 Task: Add a condition where "Hours since requester update Is One hundred" in new tickets in your groups.
Action: Mouse moved to (110, 375)
Screenshot: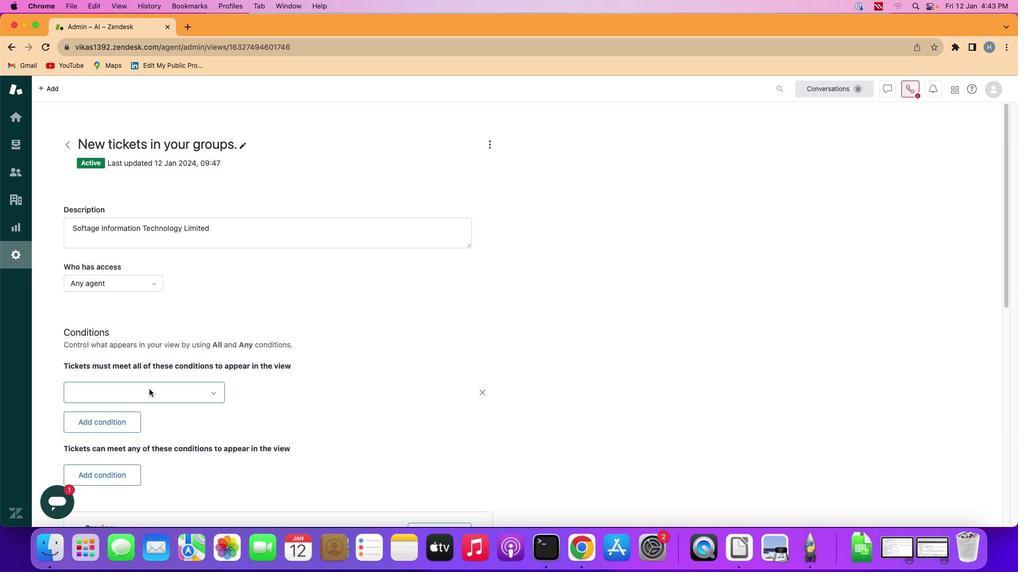 
Action: Mouse pressed left at (110, 375)
Screenshot: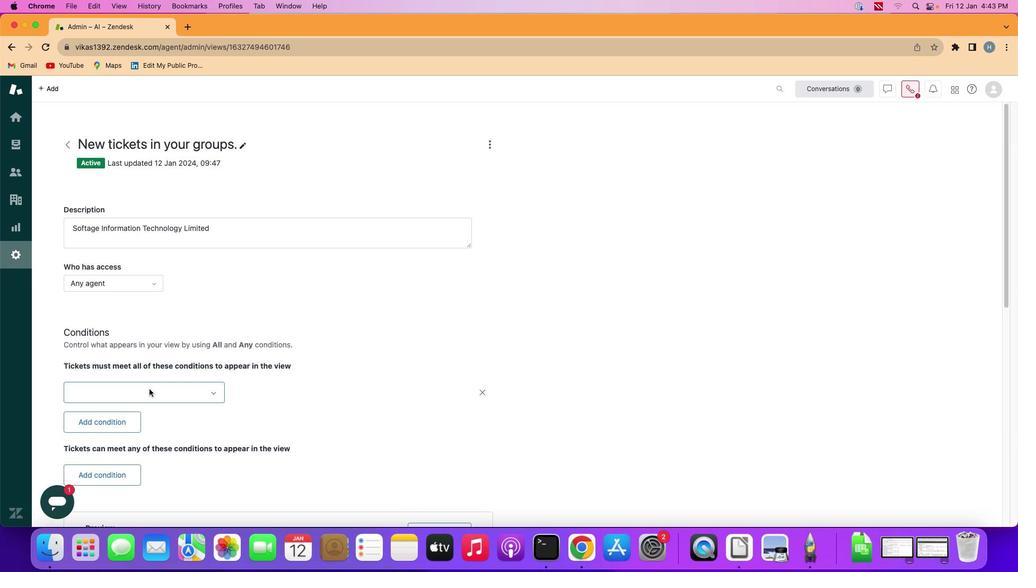 
Action: Mouse moved to (137, 377)
Screenshot: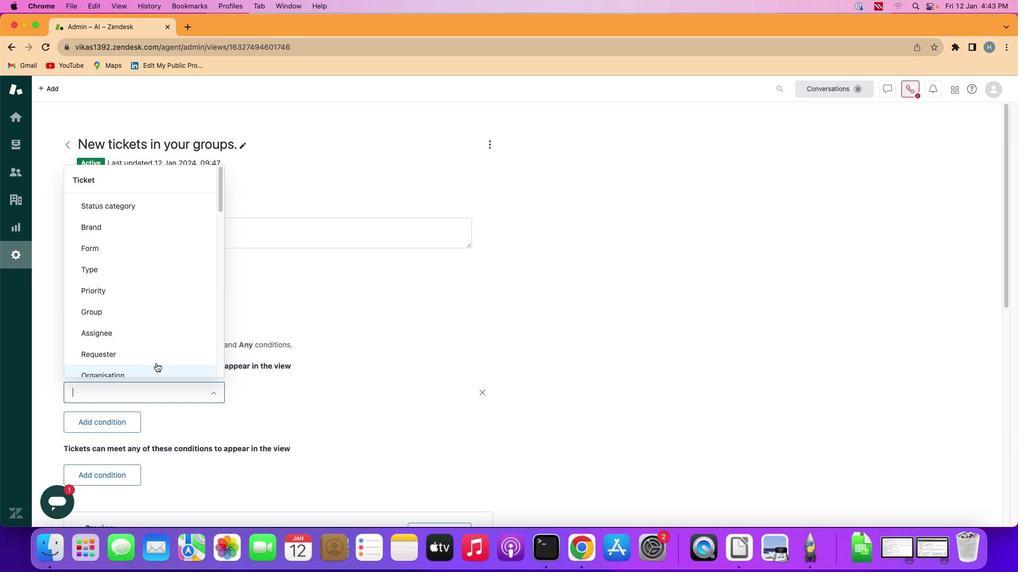 
Action: Mouse pressed left at (137, 377)
Screenshot: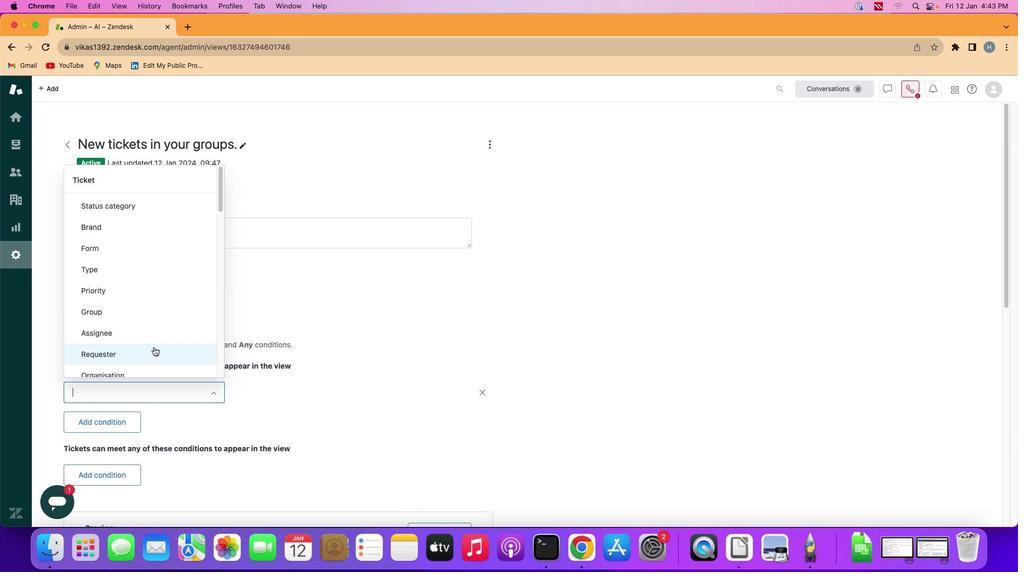
Action: Mouse moved to (142, 299)
Screenshot: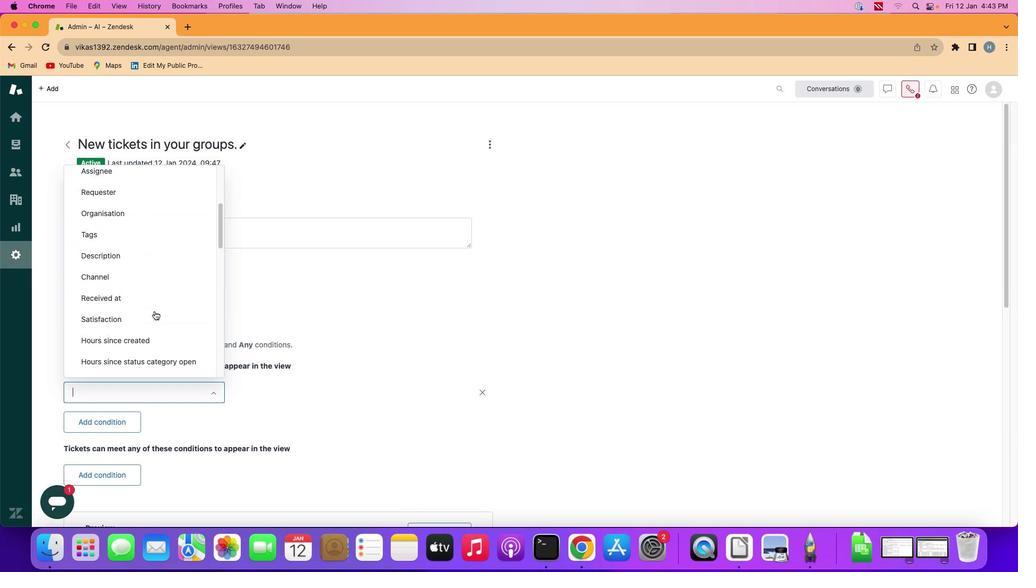 
Action: Mouse scrolled (142, 299) with delta (-11, -12)
Screenshot: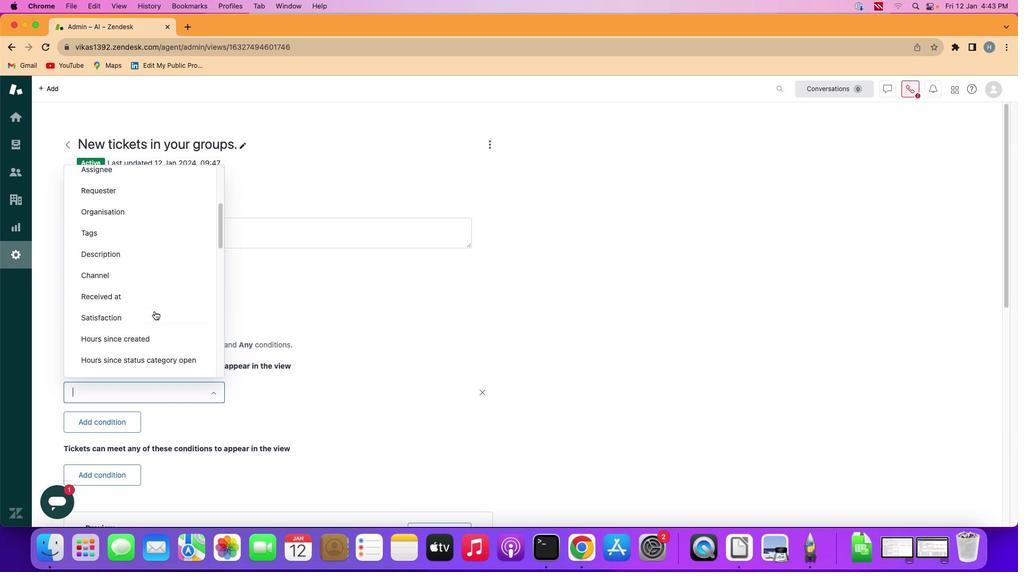 
Action: Mouse scrolled (142, 299) with delta (-11, -12)
Screenshot: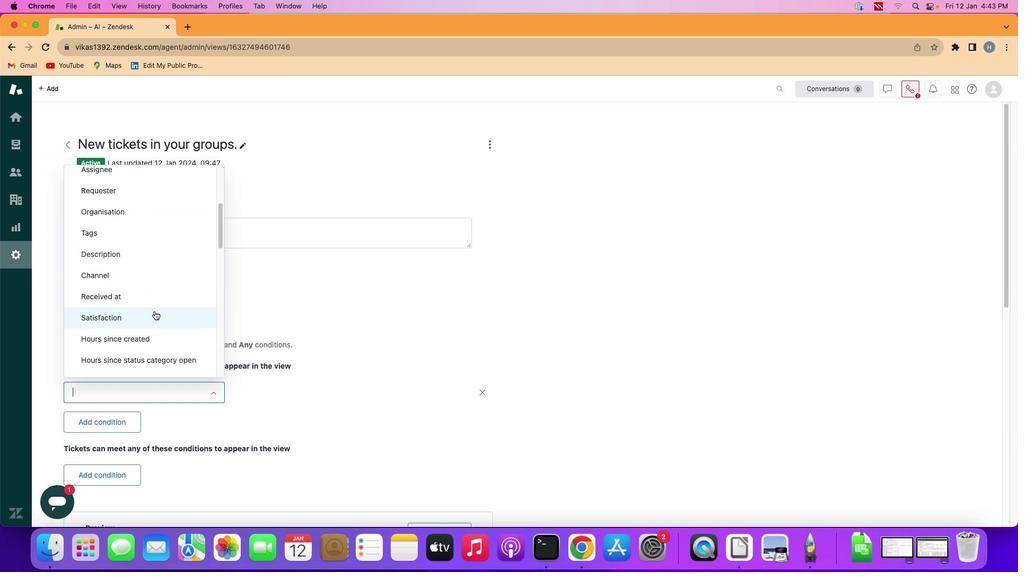 
Action: Mouse scrolled (142, 299) with delta (-11, -12)
Screenshot: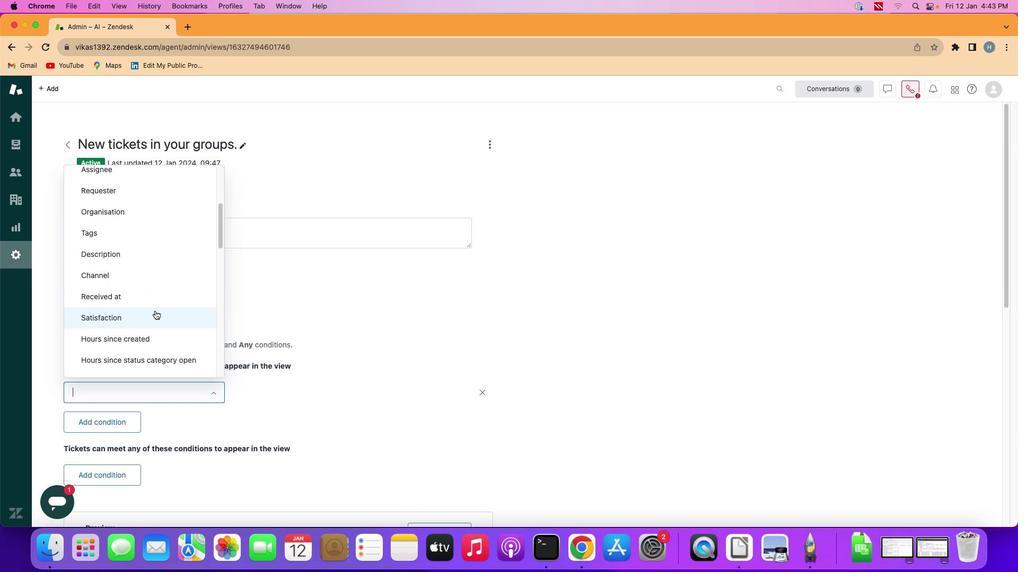
Action: Mouse scrolled (142, 299) with delta (-11, -12)
Screenshot: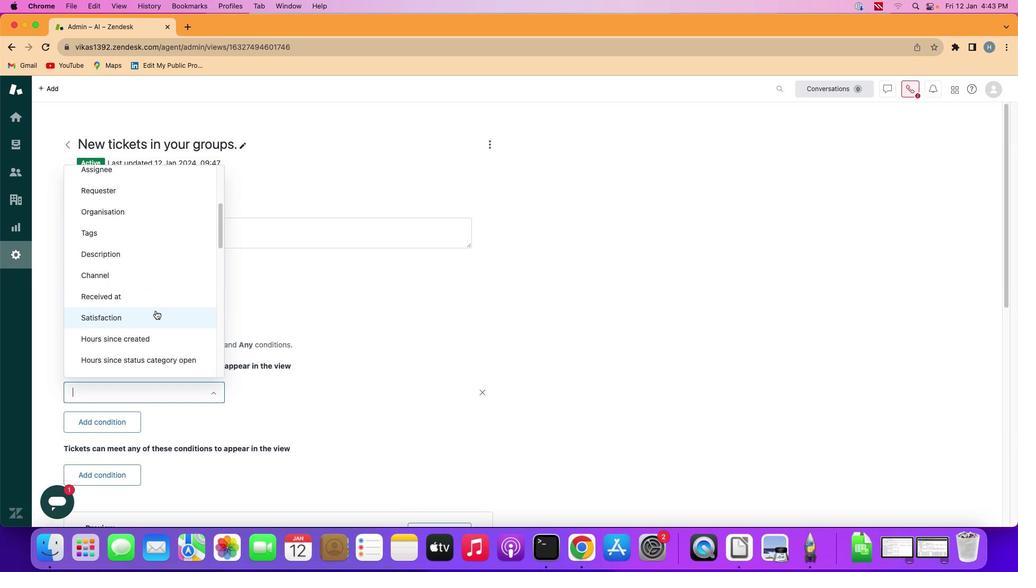 
Action: Mouse scrolled (142, 299) with delta (-11, -12)
Screenshot: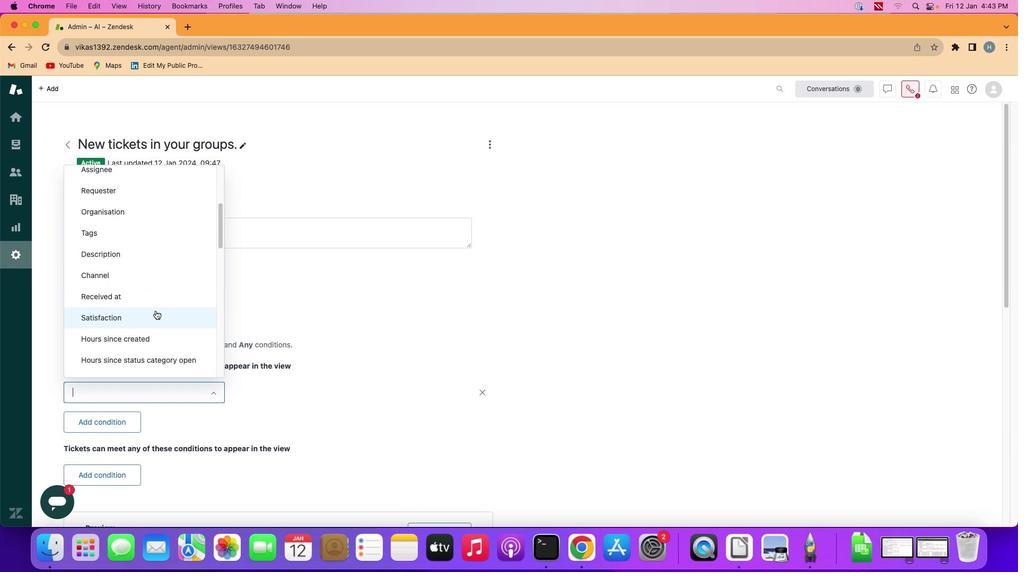 
Action: Mouse moved to (143, 299)
Screenshot: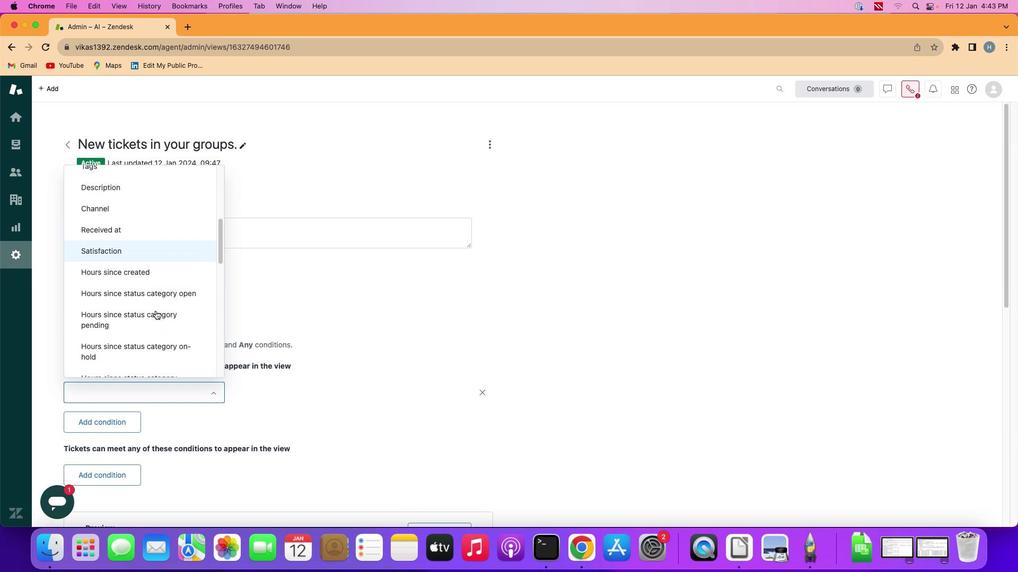 
Action: Mouse scrolled (143, 299) with delta (-11, -12)
Screenshot: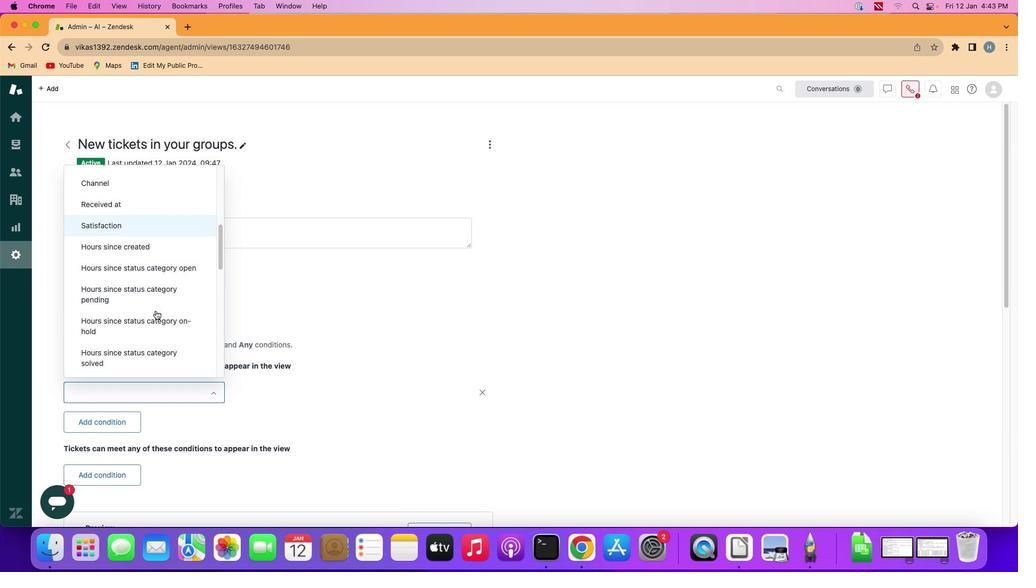 
Action: Mouse scrolled (143, 299) with delta (-11, -12)
Screenshot: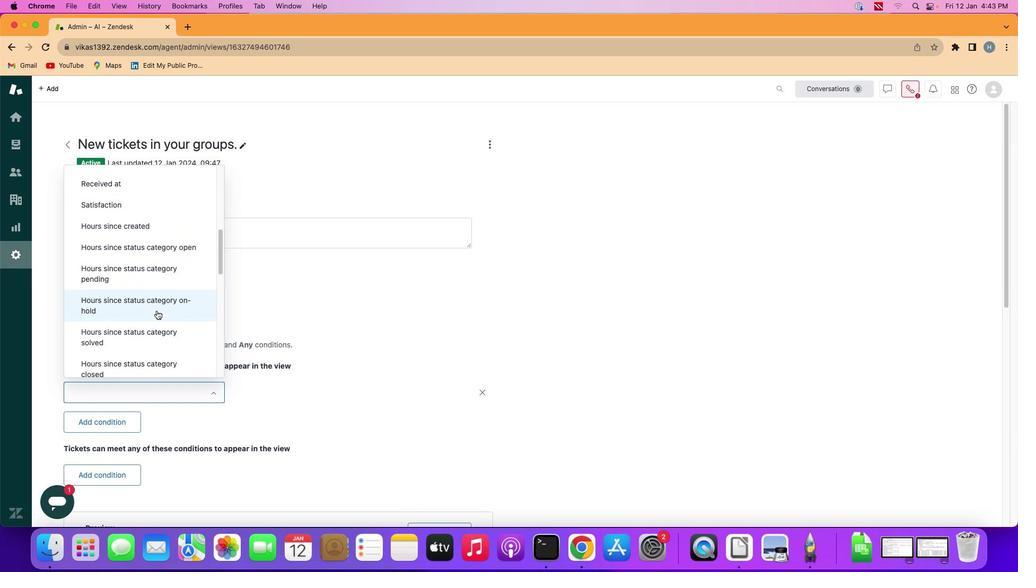 
Action: Mouse scrolled (143, 299) with delta (-11, -12)
Screenshot: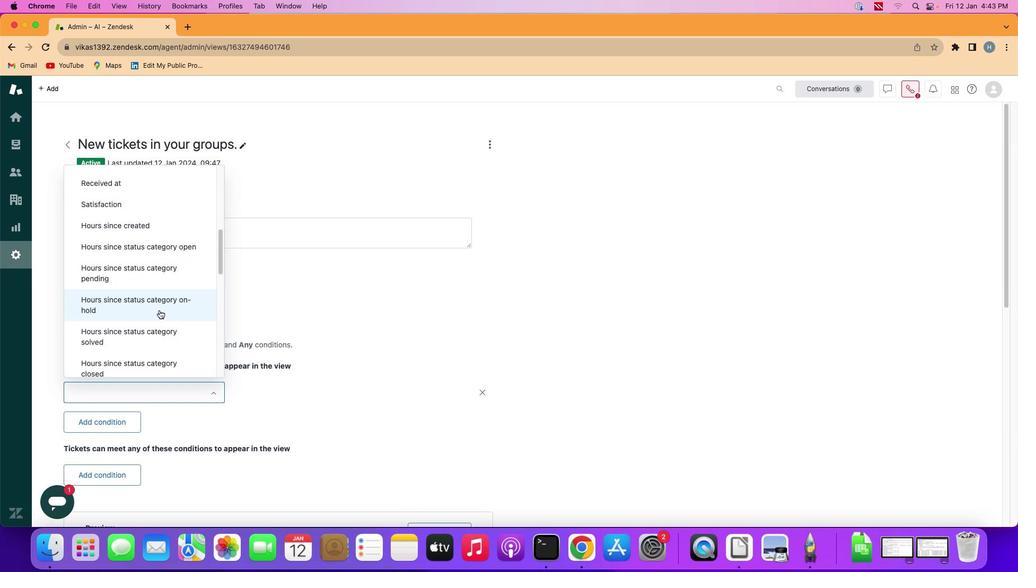 
Action: Mouse scrolled (143, 299) with delta (-11, -12)
Screenshot: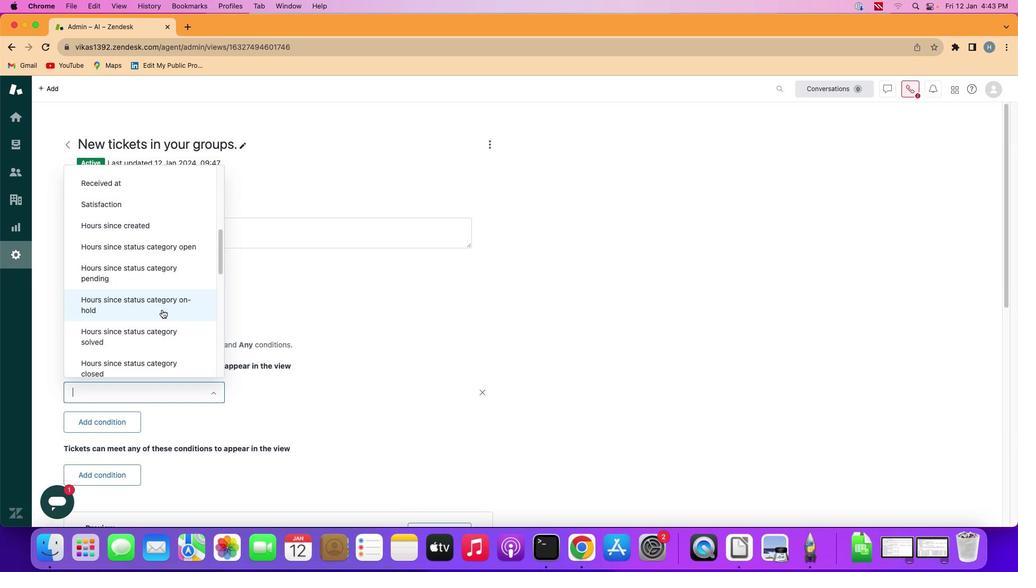 
Action: Mouse scrolled (143, 299) with delta (-11, -12)
Screenshot: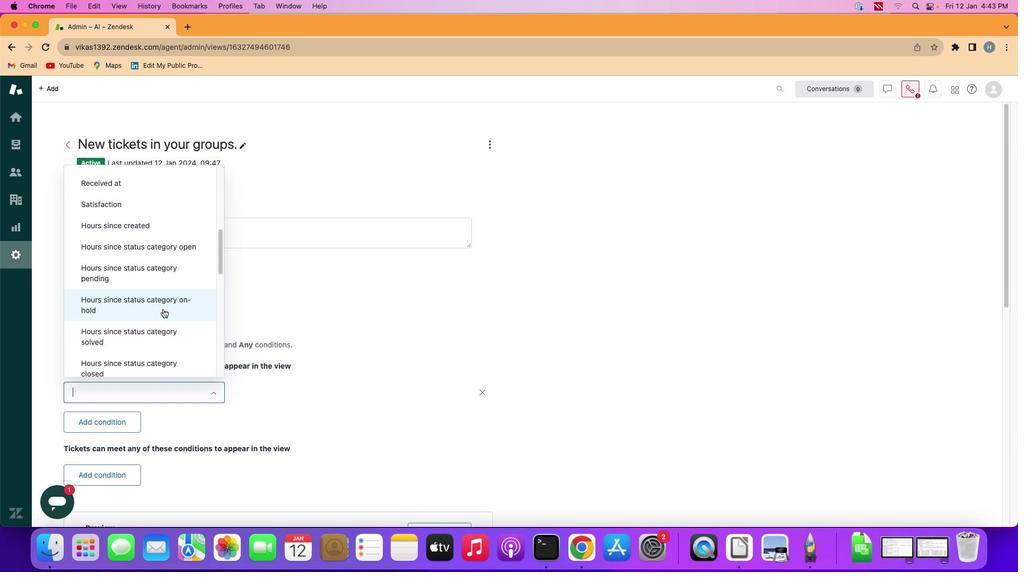 
Action: Mouse moved to (150, 297)
Screenshot: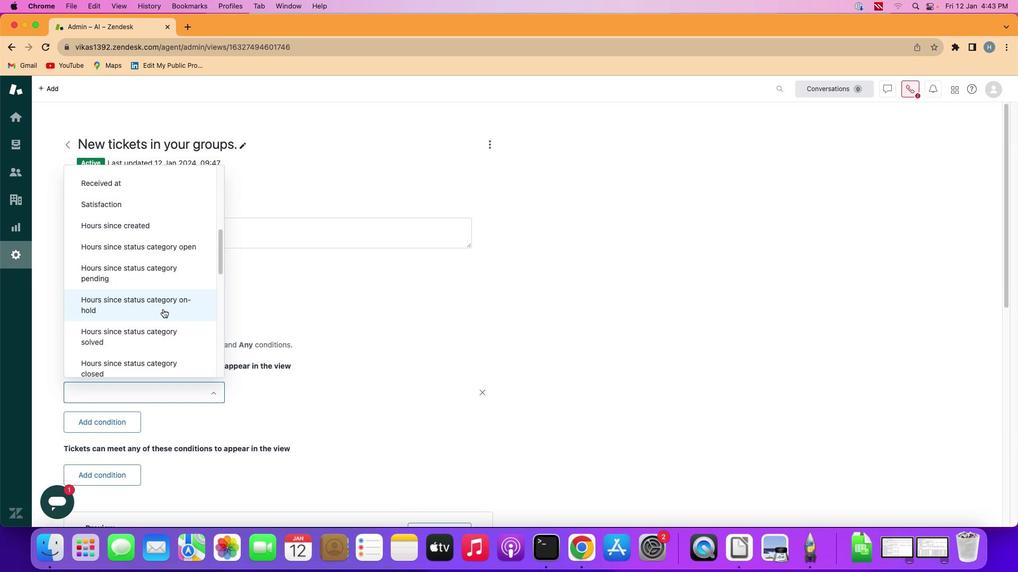 
Action: Mouse scrolled (150, 297) with delta (-11, -12)
Screenshot: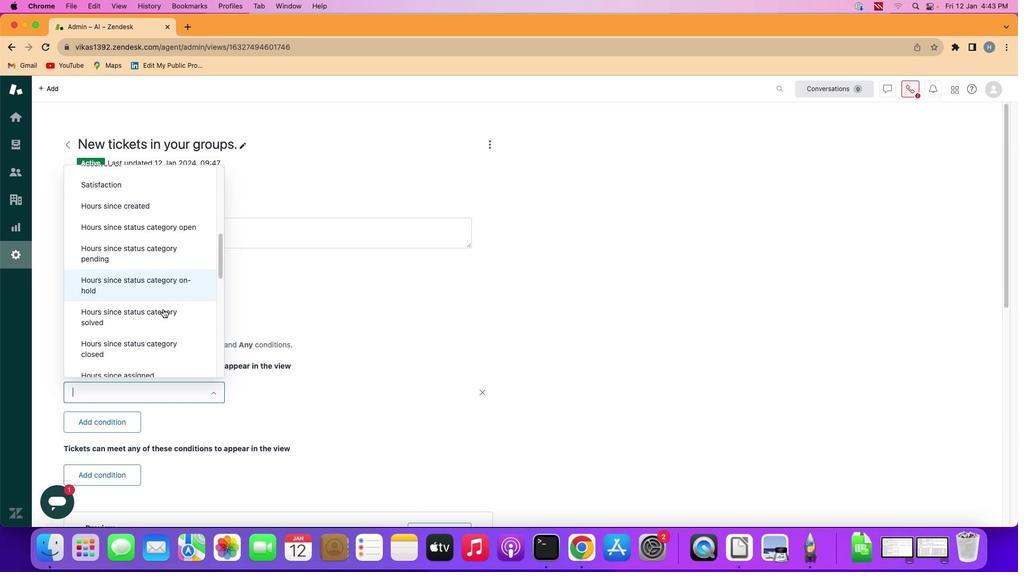 
Action: Mouse scrolled (150, 297) with delta (-11, -12)
Screenshot: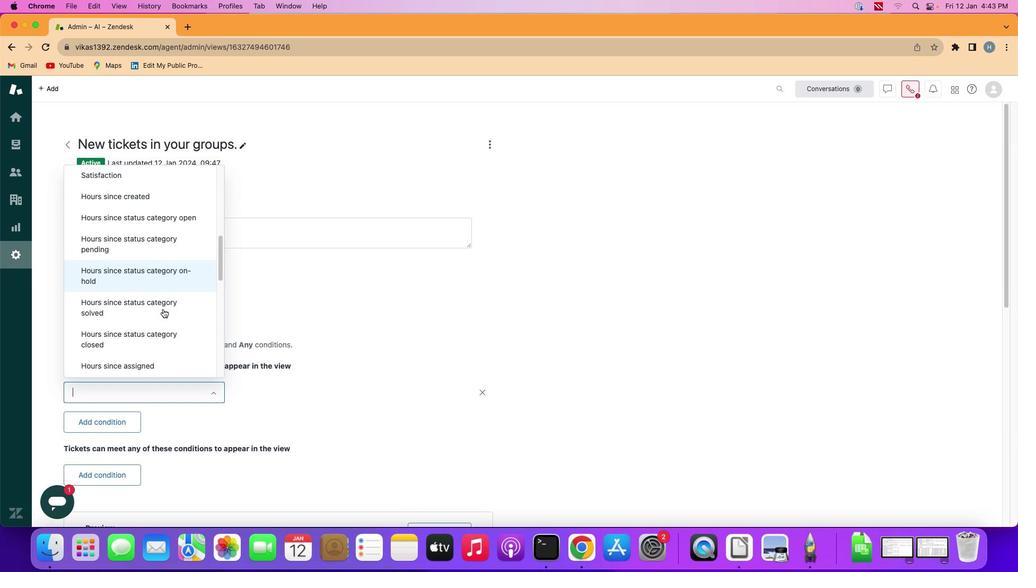 
Action: Mouse scrolled (150, 297) with delta (-11, -12)
Screenshot: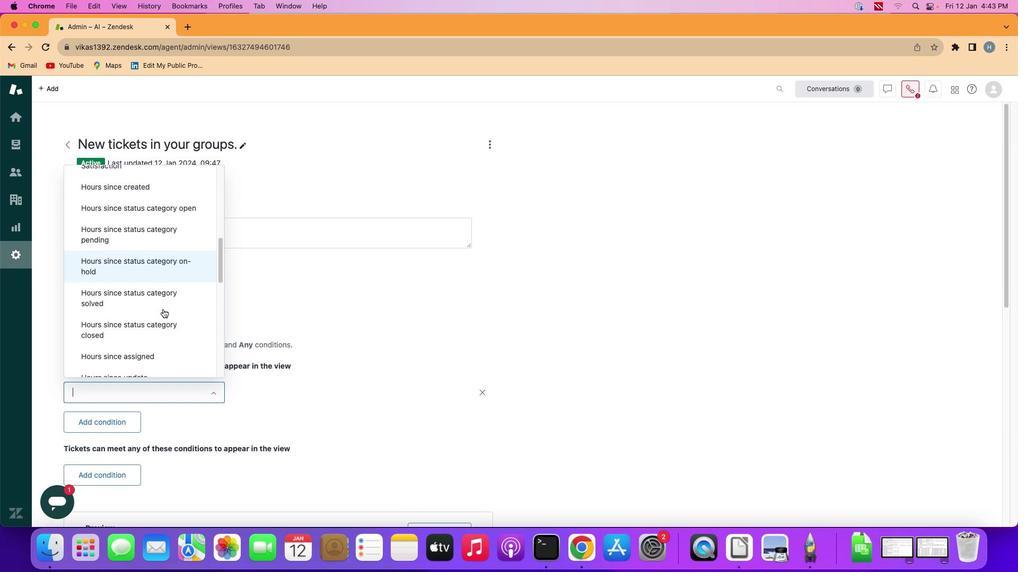
Action: Mouse scrolled (150, 297) with delta (-11, -12)
Screenshot: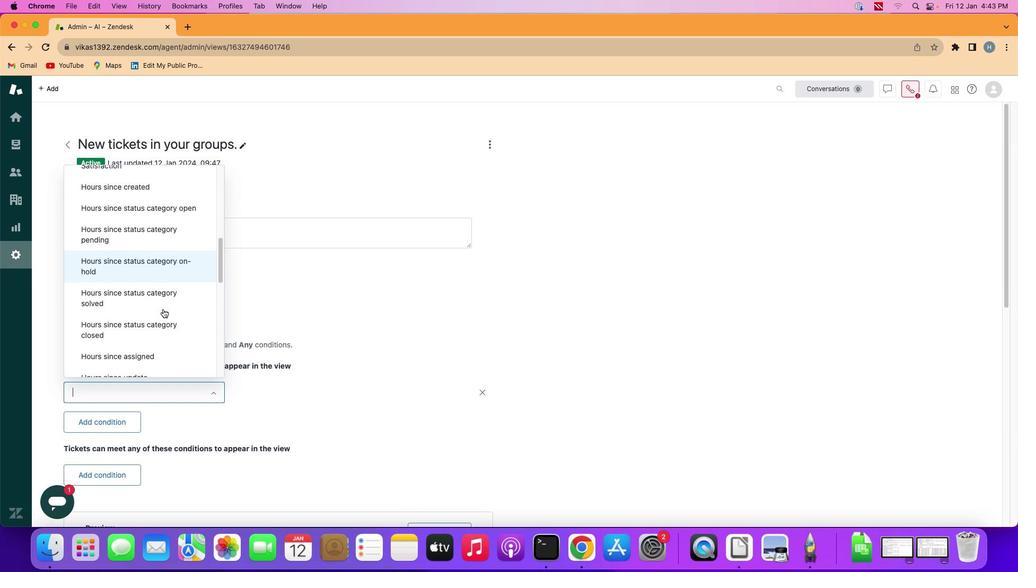 
Action: Mouse scrolled (150, 297) with delta (-11, -12)
Screenshot: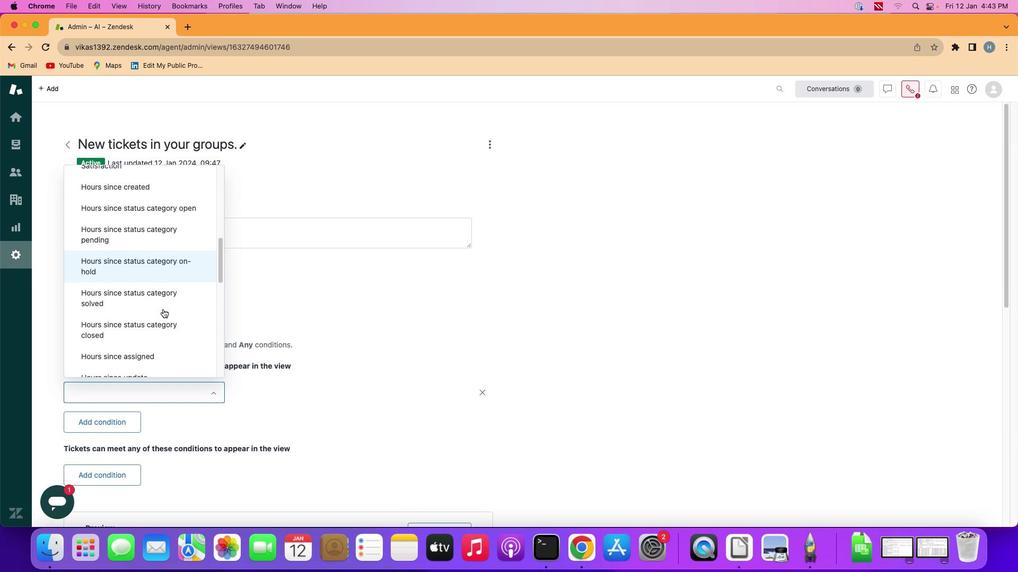 
Action: Mouse scrolled (150, 297) with delta (-11, -12)
Screenshot: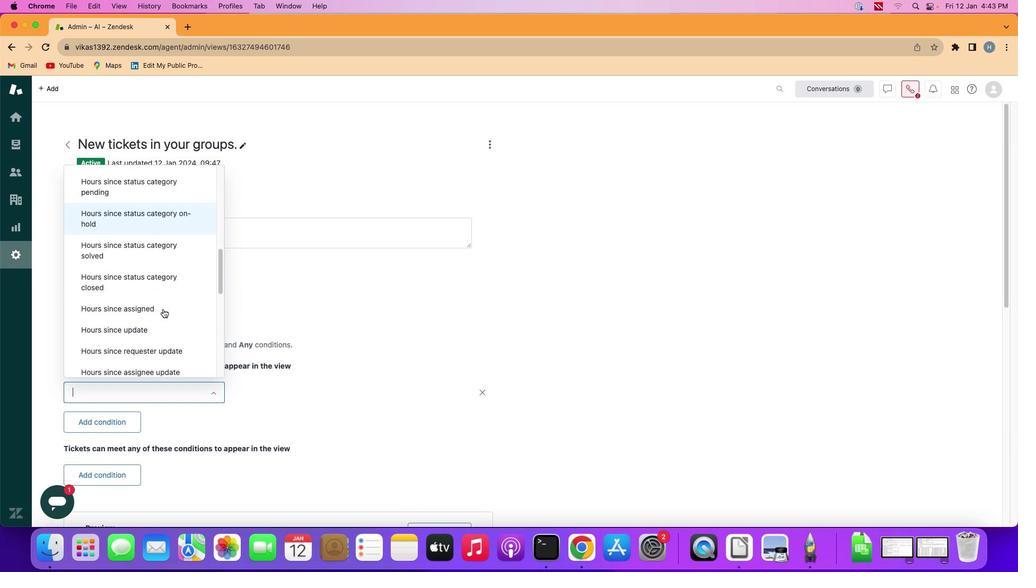 
Action: Mouse scrolled (150, 297) with delta (-11, -12)
Screenshot: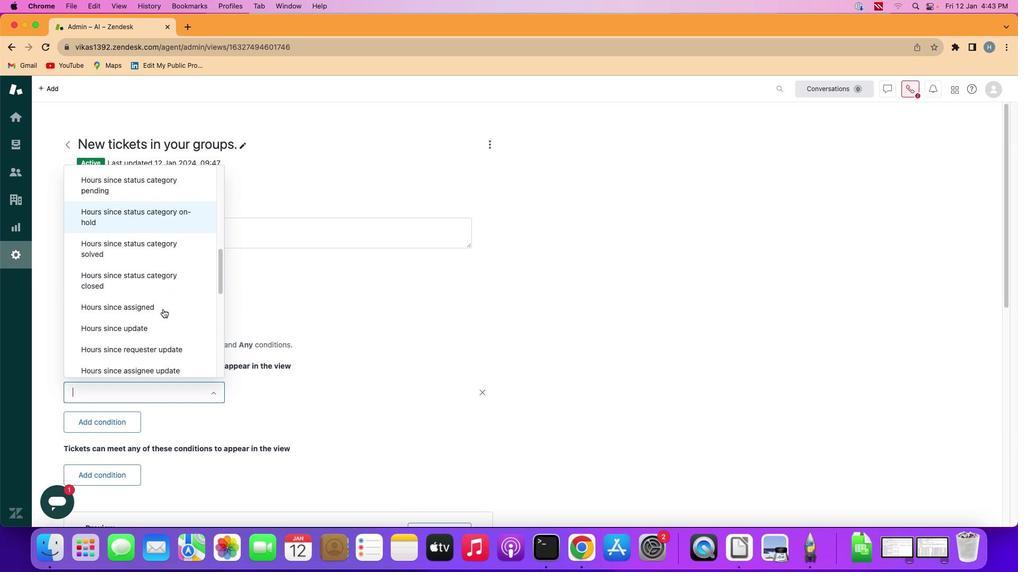 
Action: Mouse scrolled (150, 297) with delta (-11, -12)
Screenshot: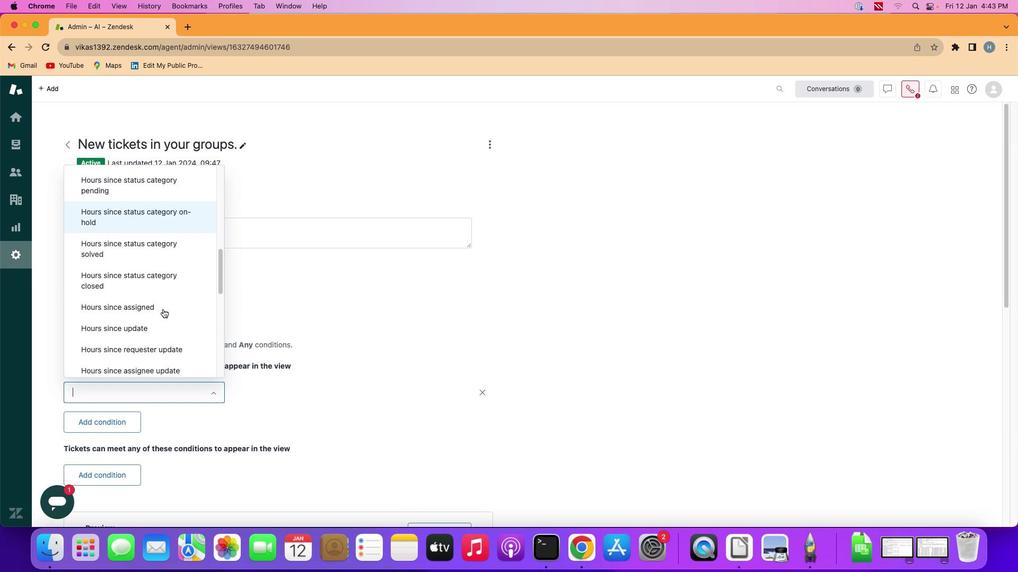 
Action: Mouse scrolled (150, 297) with delta (-11, -12)
Screenshot: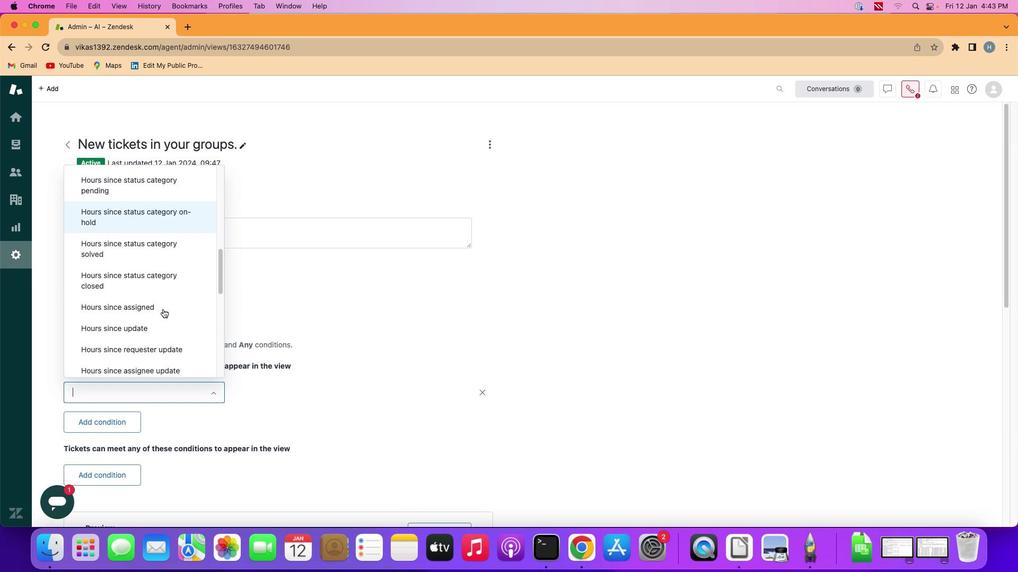 
Action: Mouse scrolled (150, 297) with delta (-11, -12)
Screenshot: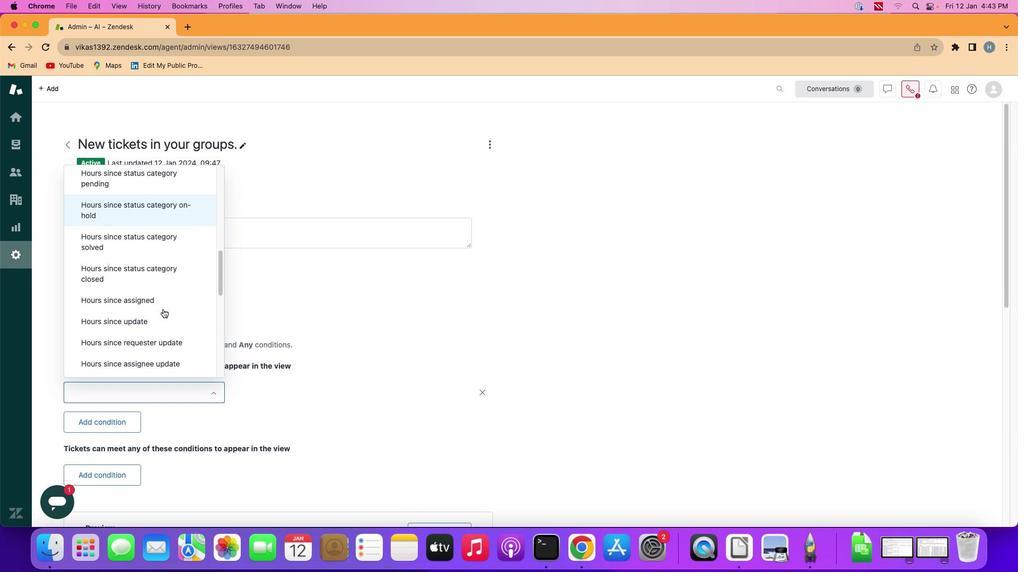 
Action: Mouse scrolled (150, 297) with delta (-11, -12)
Screenshot: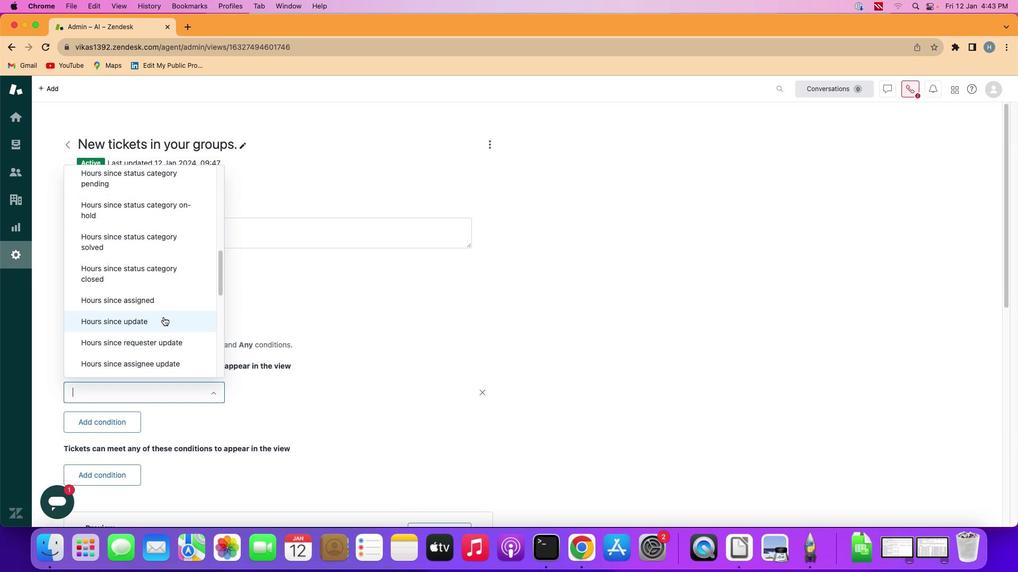 
Action: Mouse scrolled (150, 297) with delta (-11, -12)
Screenshot: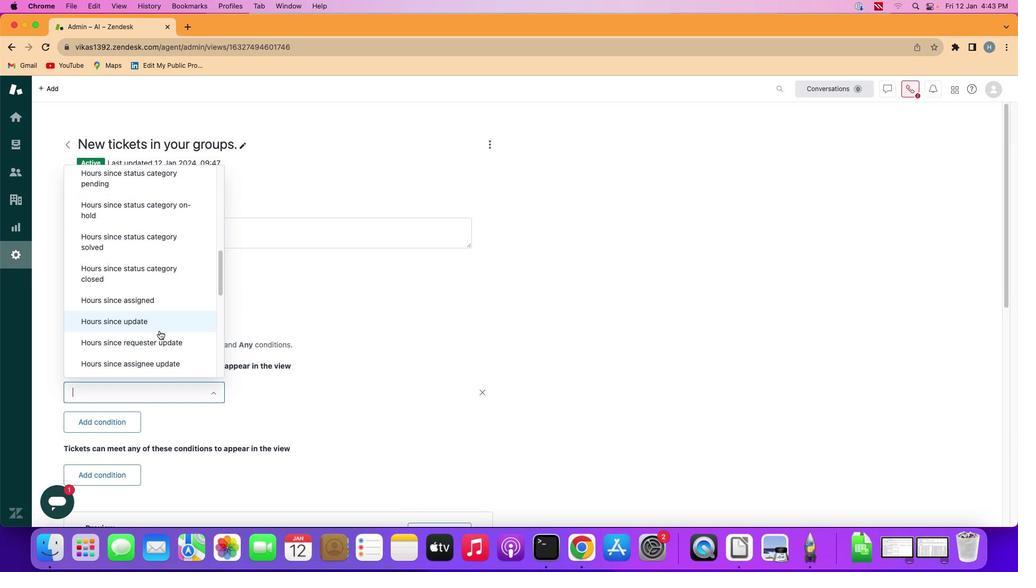 
Action: Mouse moved to (146, 328)
Screenshot: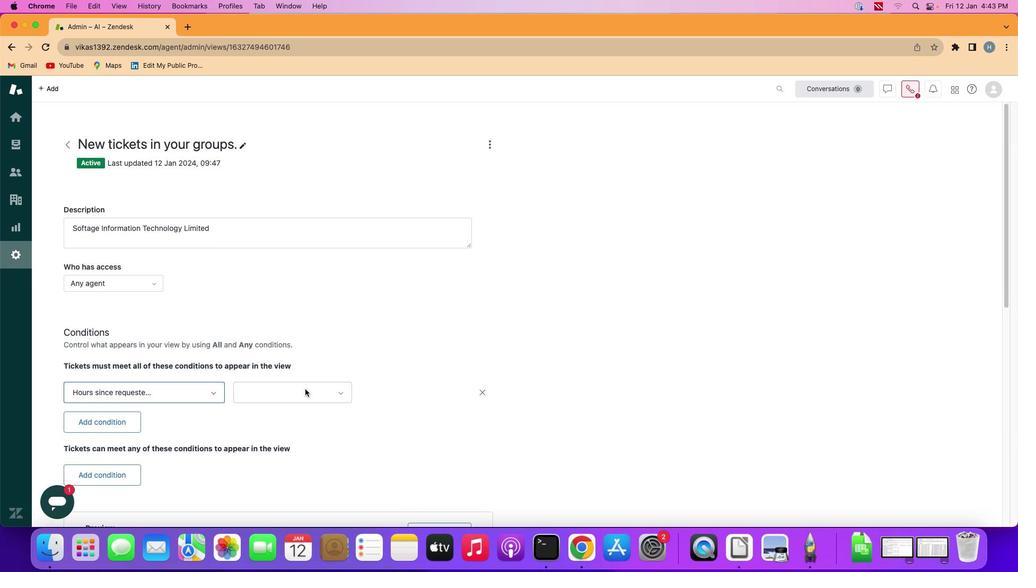 
Action: Mouse pressed left at (146, 328)
Screenshot: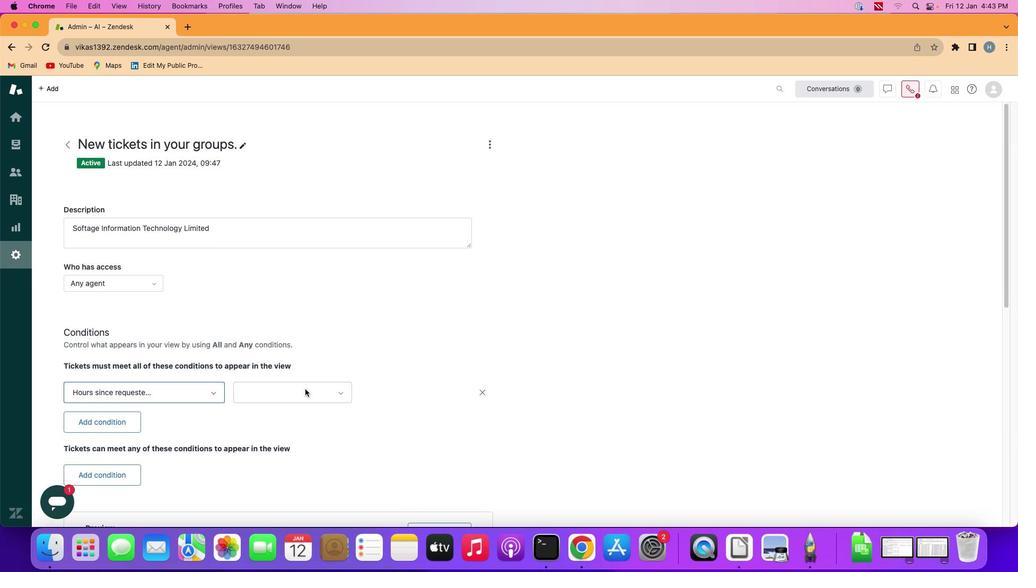 
Action: Mouse moved to (291, 378)
Screenshot: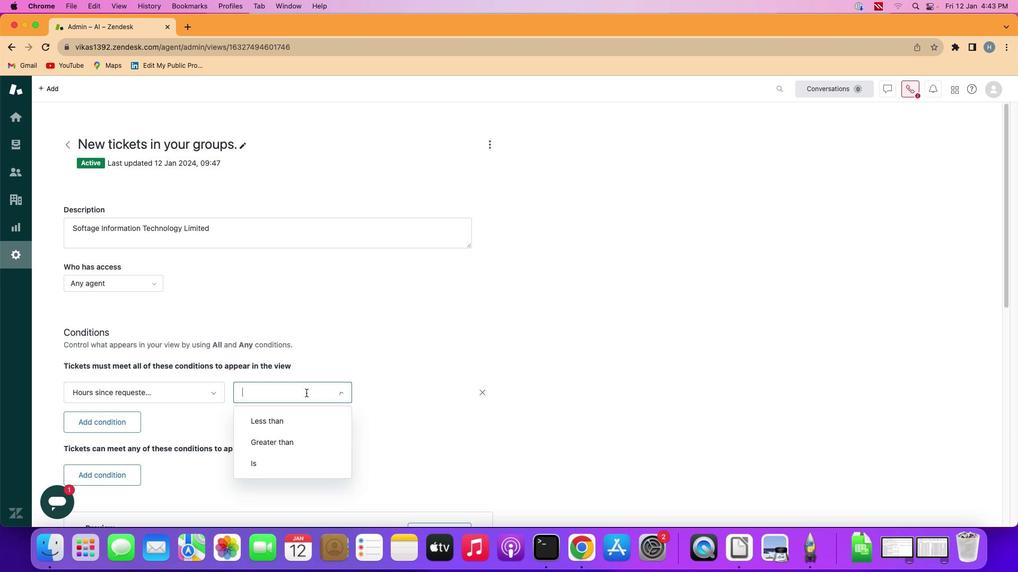 
Action: Mouse pressed left at (291, 378)
Screenshot: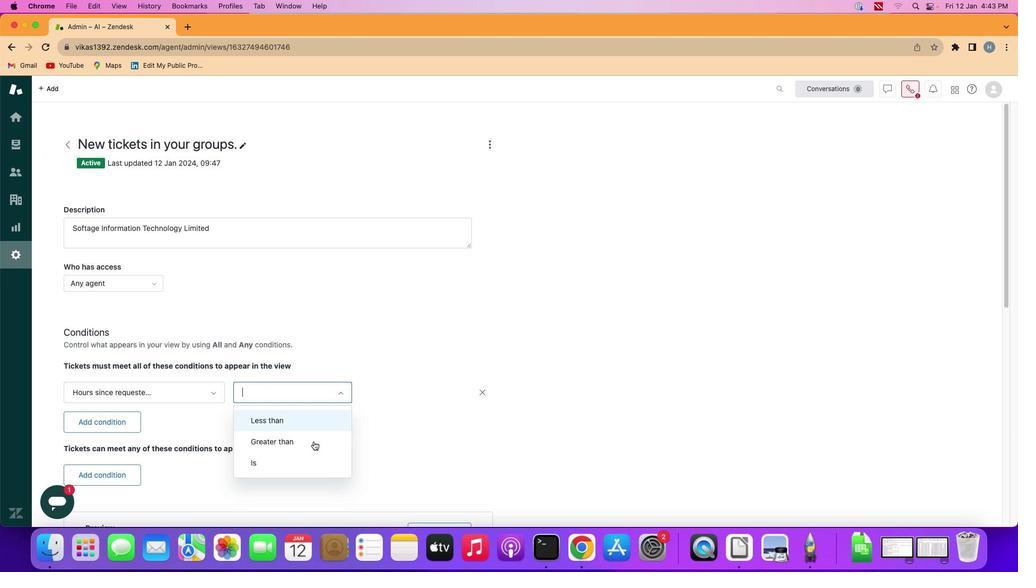 
Action: Mouse moved to (299, 450)
Screenshot: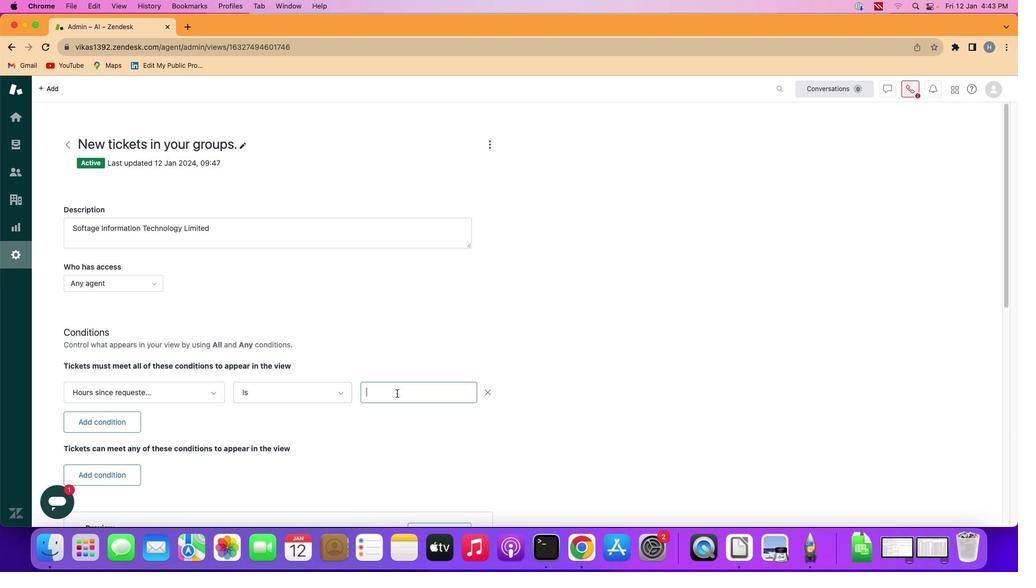 
Action: Mouse pressed left at (299, 450)
Screenshot: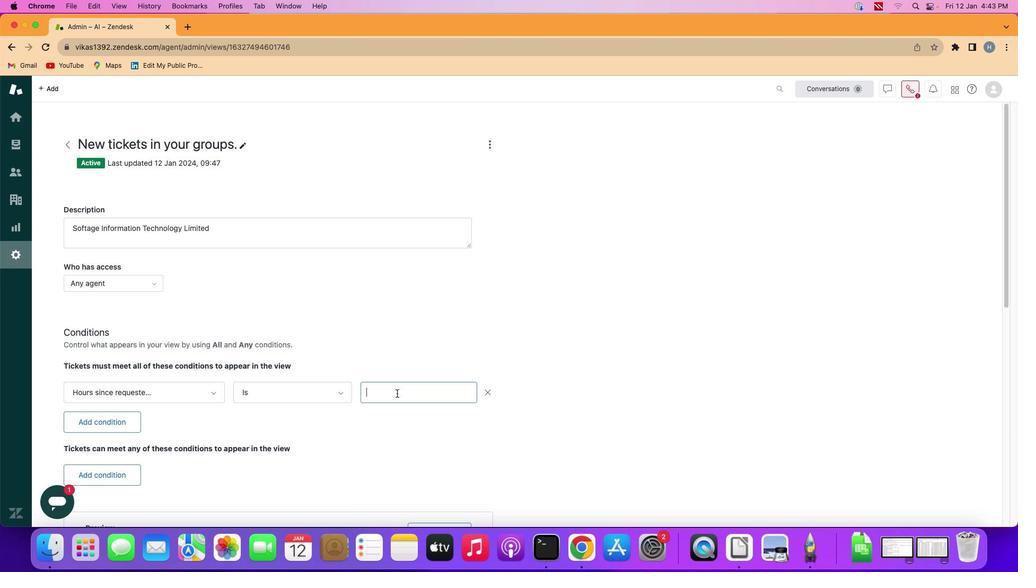 
Action: Mouse moved to (384, 381)
Screenshot: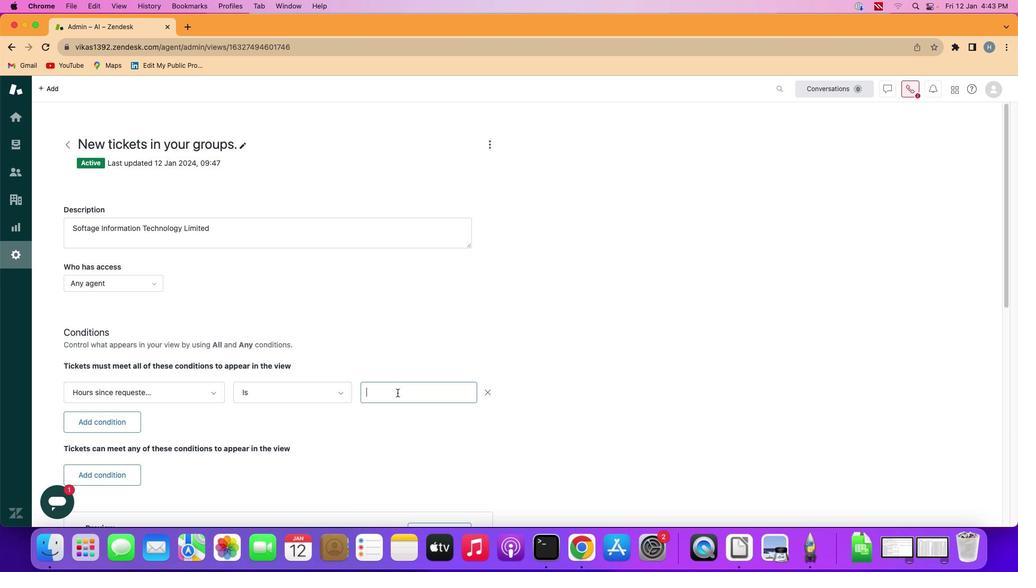 
Action: Mouse pressed left at (384, 381)
Screenshot: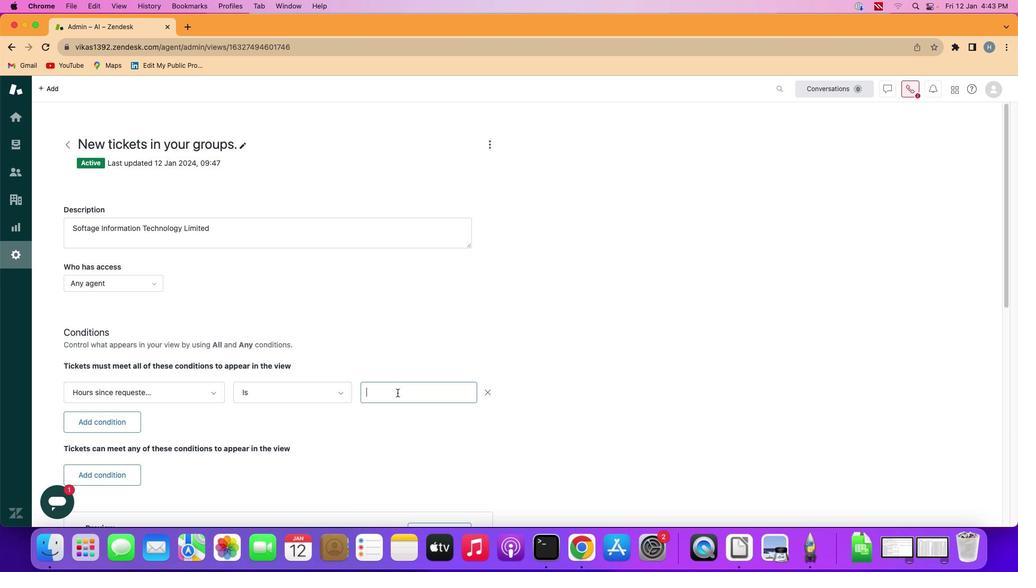 
Action: Mouse moved to (385, 380)
Screenshot: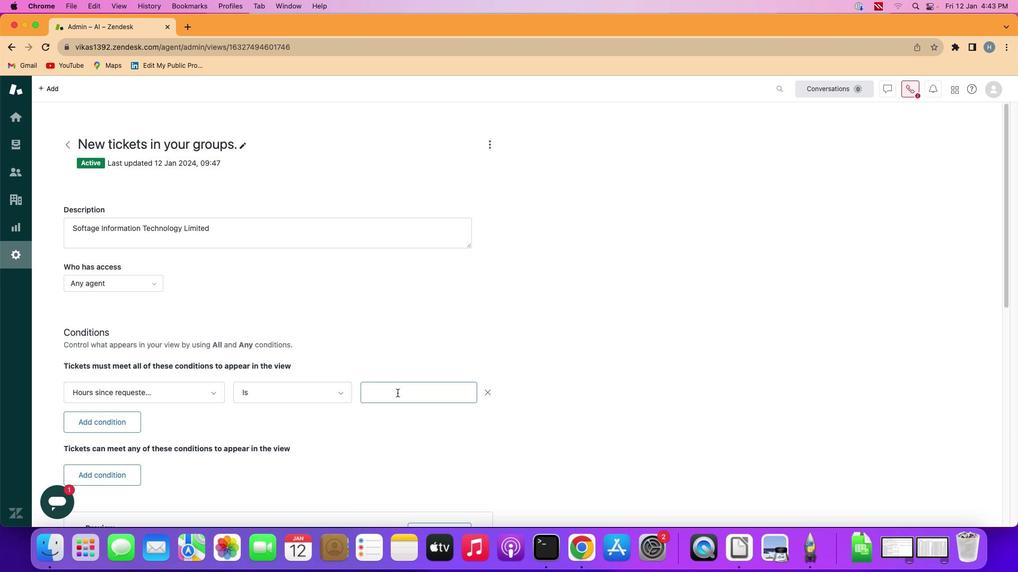 
Action: Key pressed Key.shift'O''n''e'Key.space'h''u''n''d''r''e''d'
Screenshot: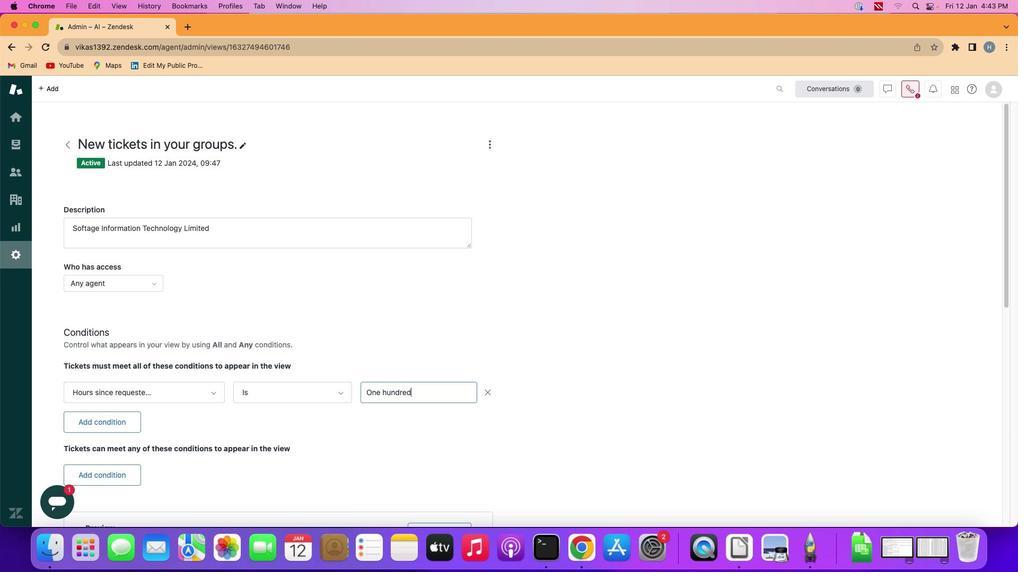 
Action: Mouse moved to (390, 378)
Screenshot: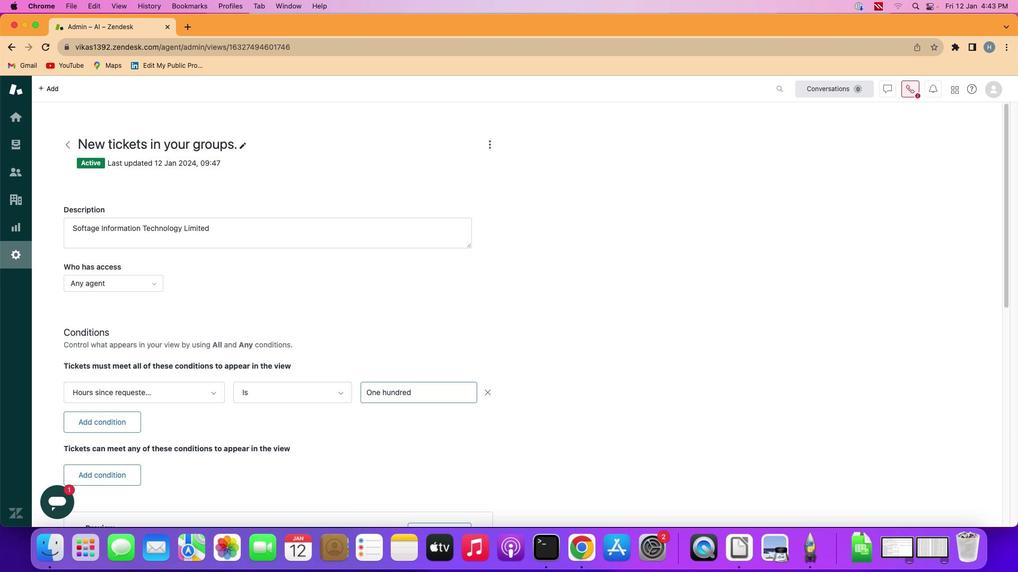 
